 Task: Create a due date automation trigger when advanced on, on the tuesday of the week a card is due add fields with custom field "Resume" set to a number lower than 1 and greater than 10 at 11:00 AM.
Action: Mouse moved to (1058, 82)
Screenshot: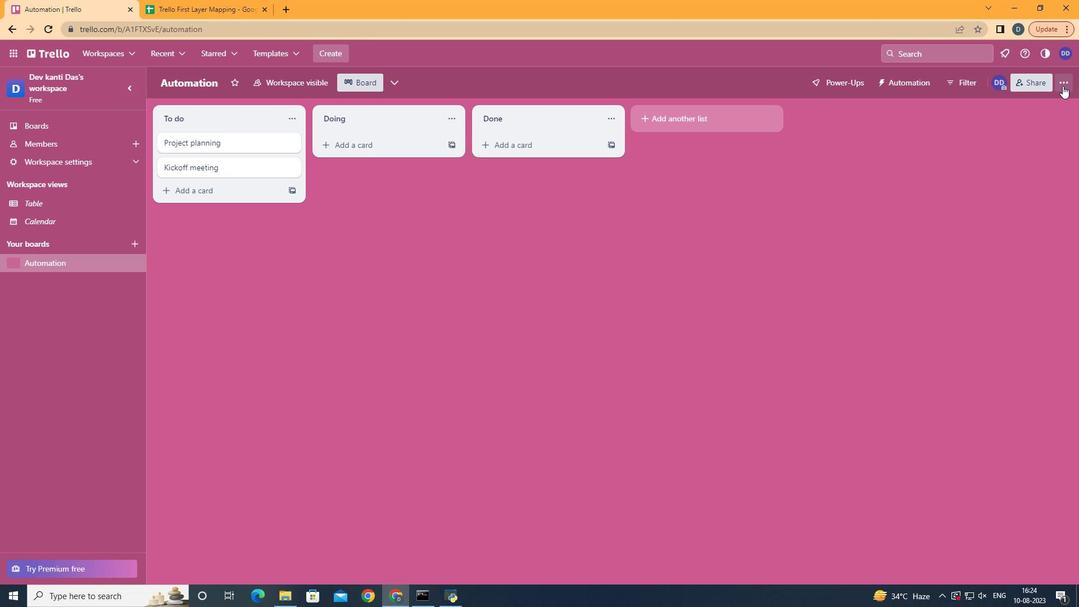 
Action: Mouse pressed left at (1058, 82)
Screenshot: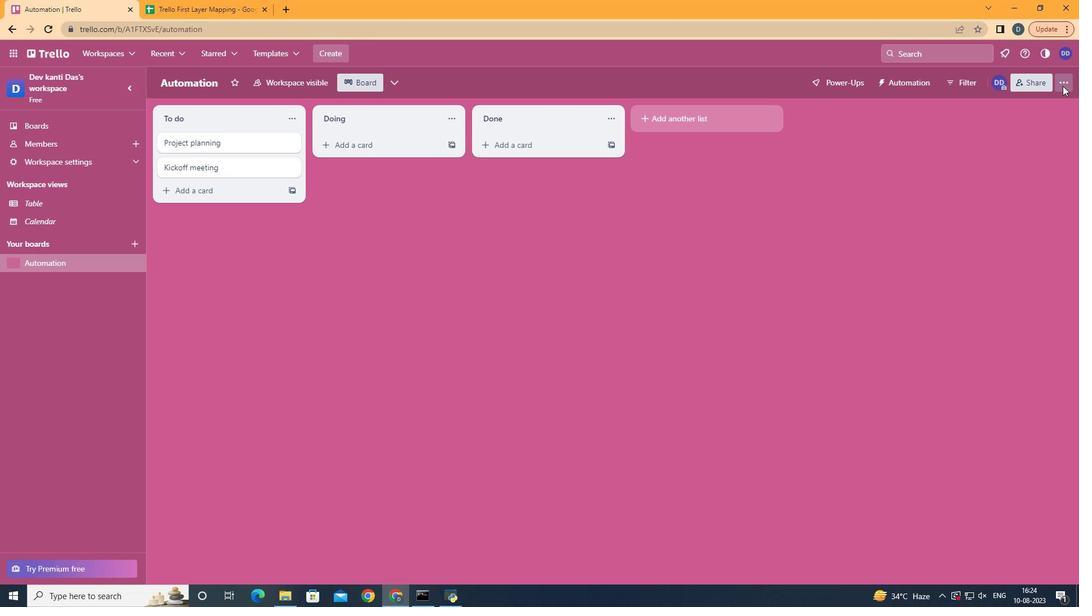 
Action: Mouse moved to (961, 229)
Screenshot: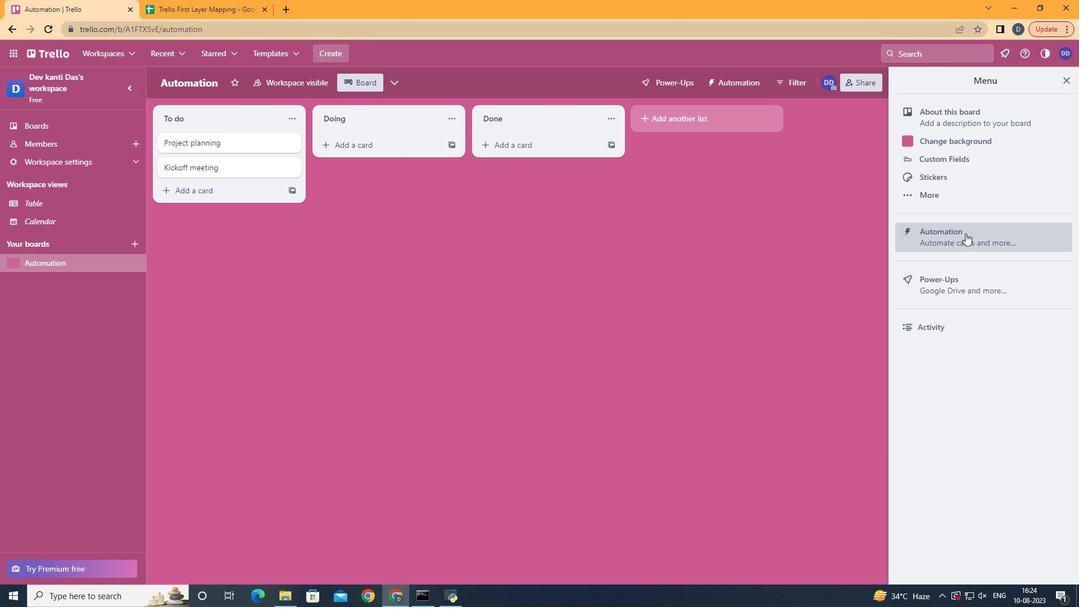 
Action: Mouse pressed left at (961, 229)
Screenshot: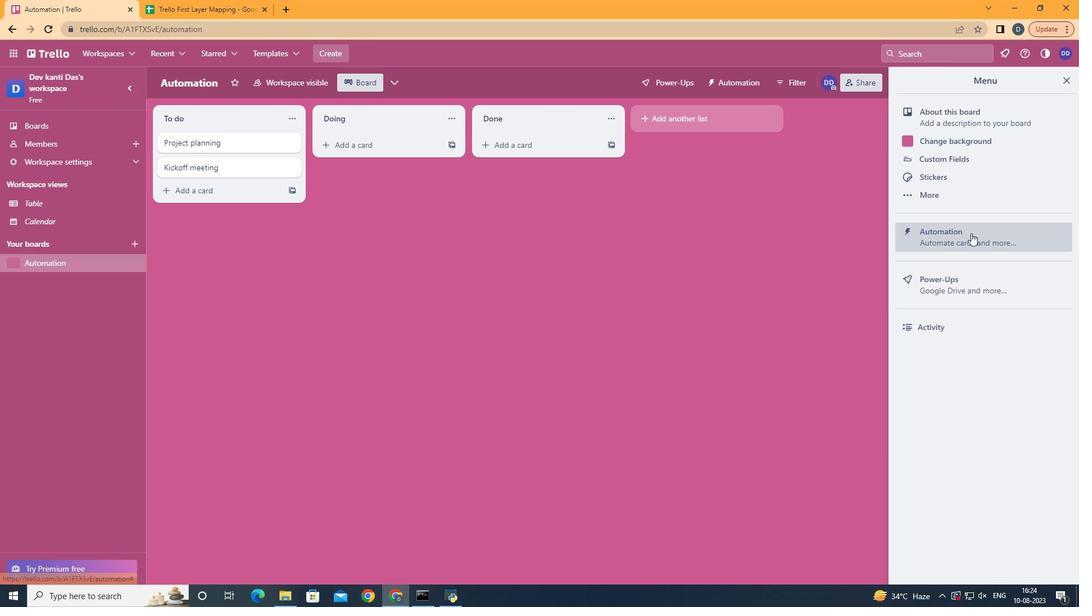 
Action: Mouse moved to (208, 218)
Screenshot: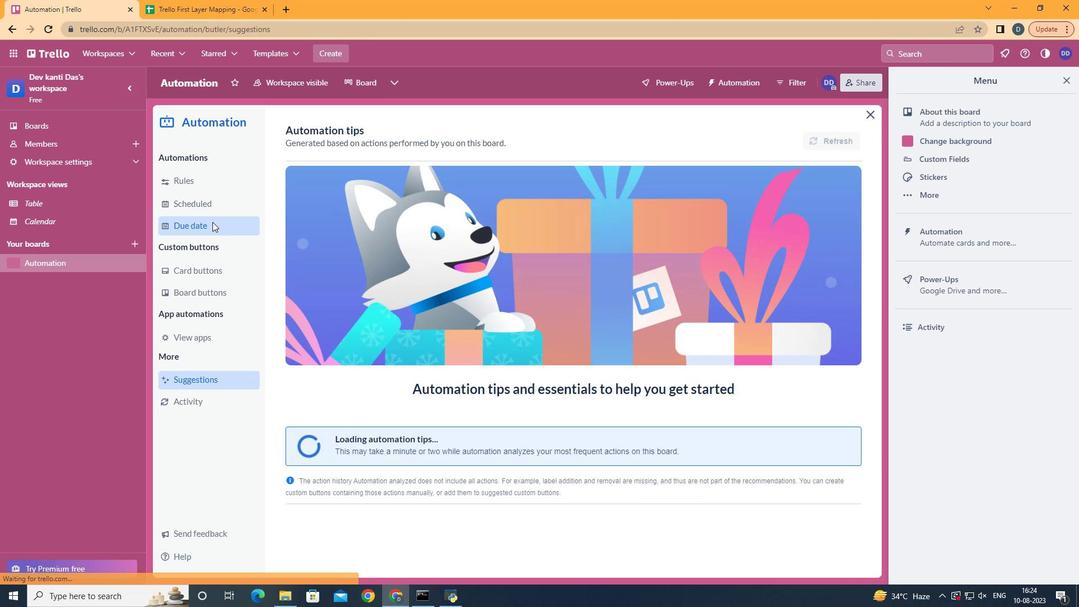 
Action: Mouse pressed left at (208, 218)
Screenshot: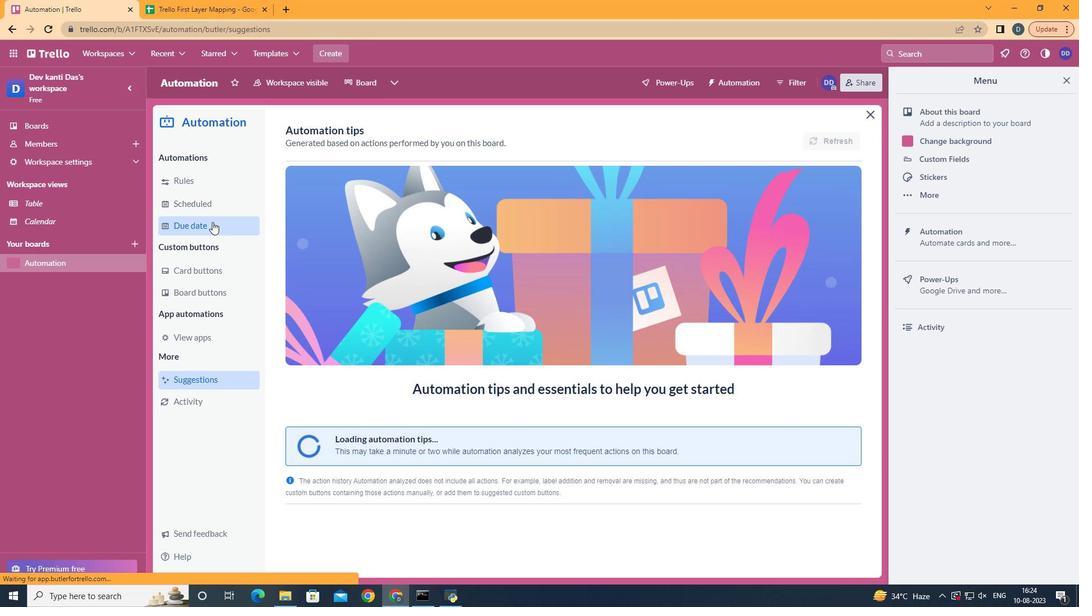 
Action: Mouse moved to (795, 123)
Screenshot: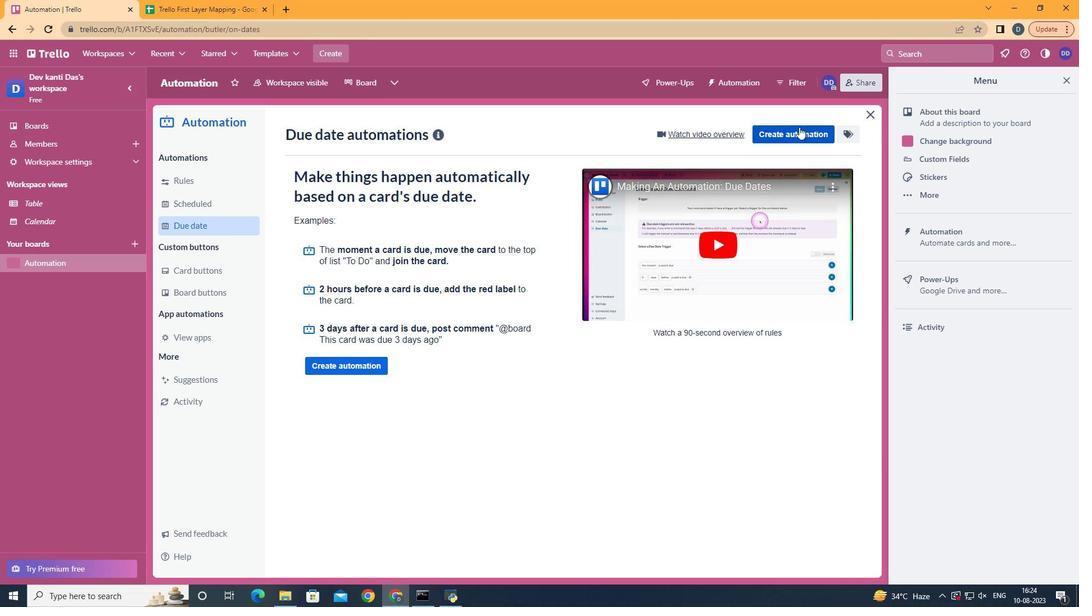 
Action: Mouse pressed left at (795, 123)
Screenshot: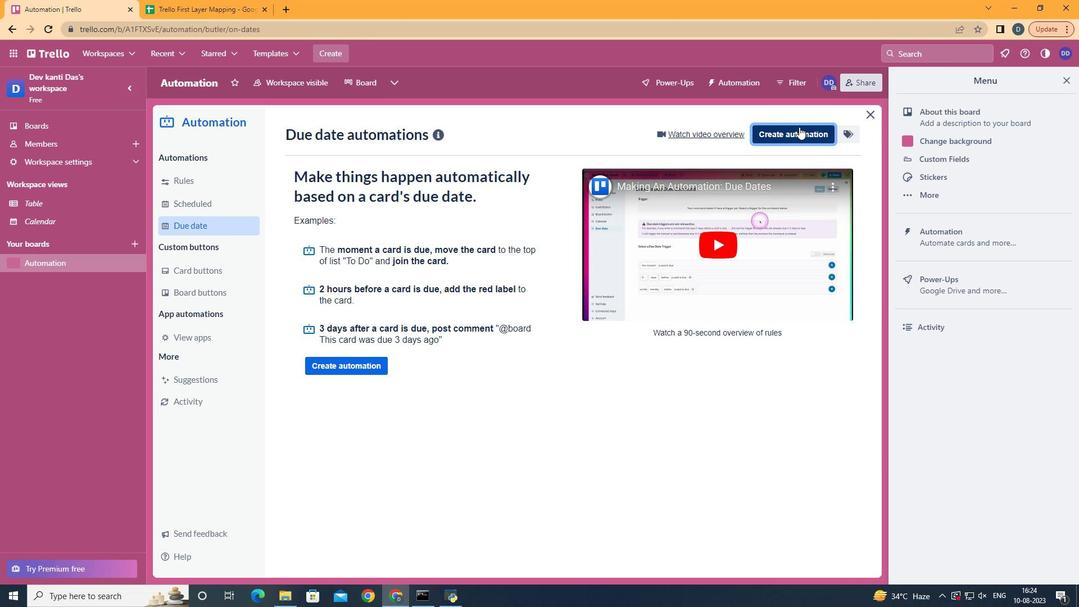 
Action: Mouse moved to (607, 246)
Screenshot: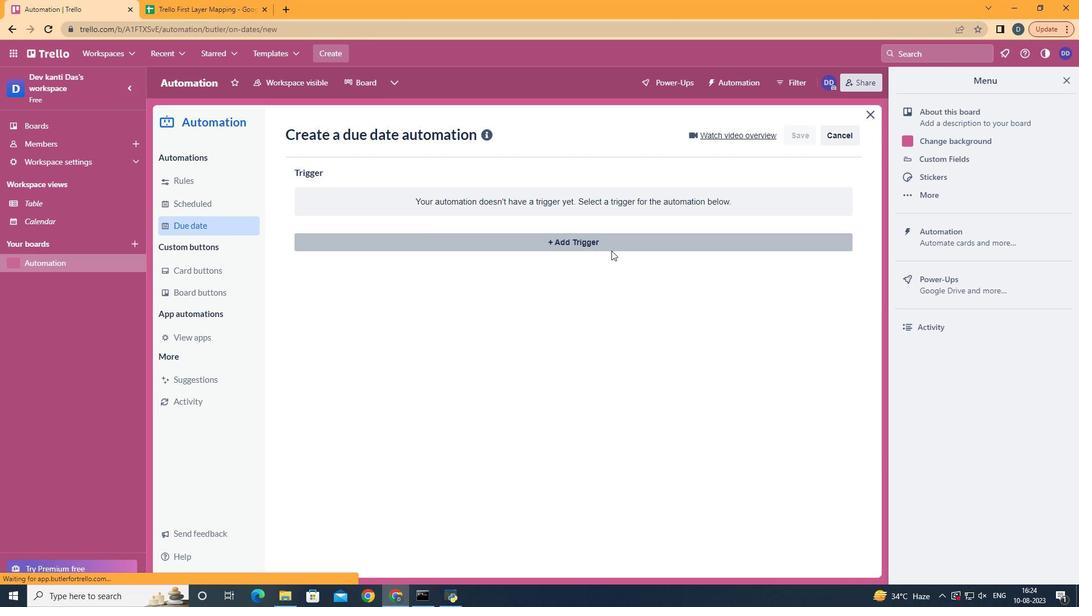 
Action: Mouse pressed left at (607, 246)
Screenshot: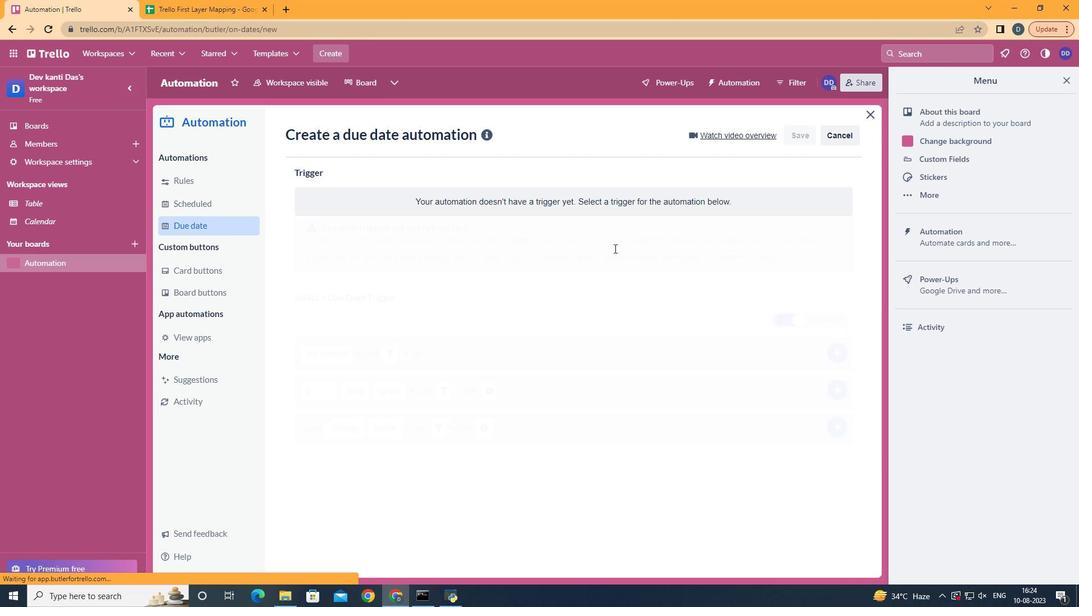 
Action: Mouse moved to (364, 312)
Screenshot: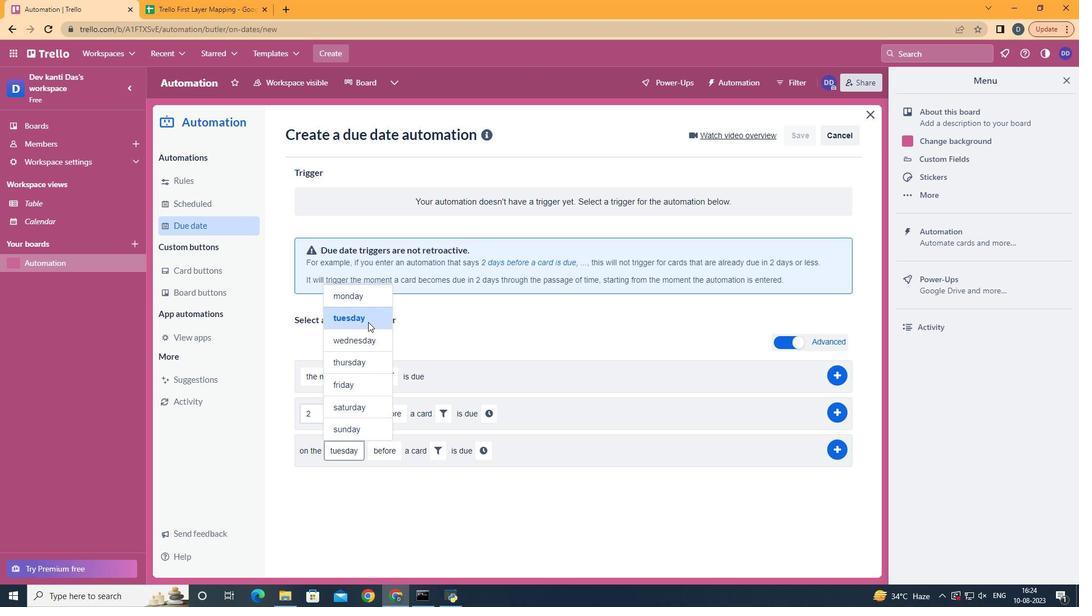 
Action: Mouse pressed left at (364, 312)
Screenshot: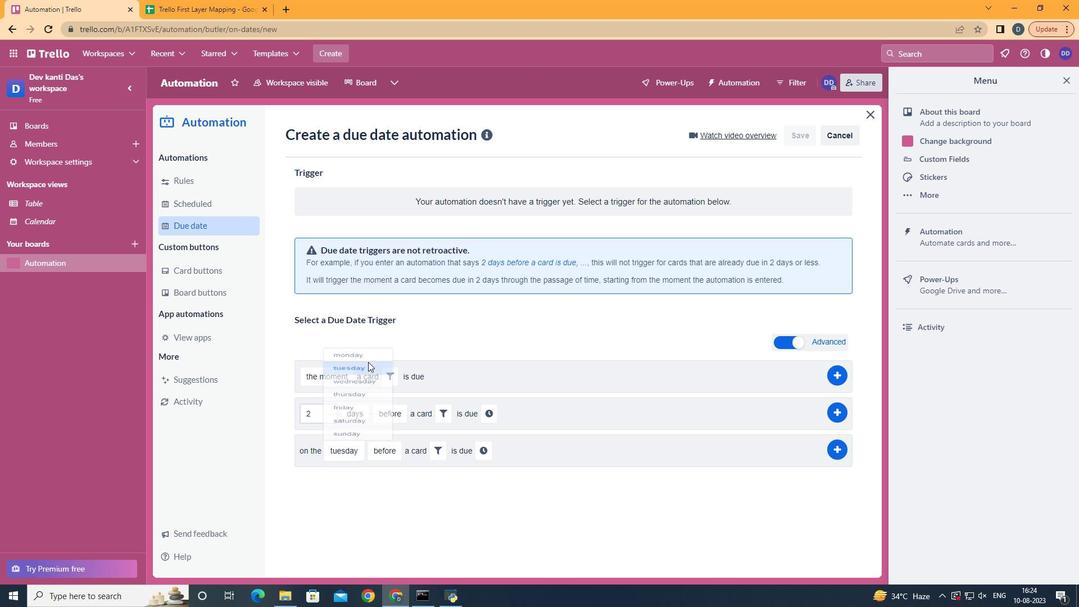 
Action: Mouse moved to (397, 506)
Screenshot: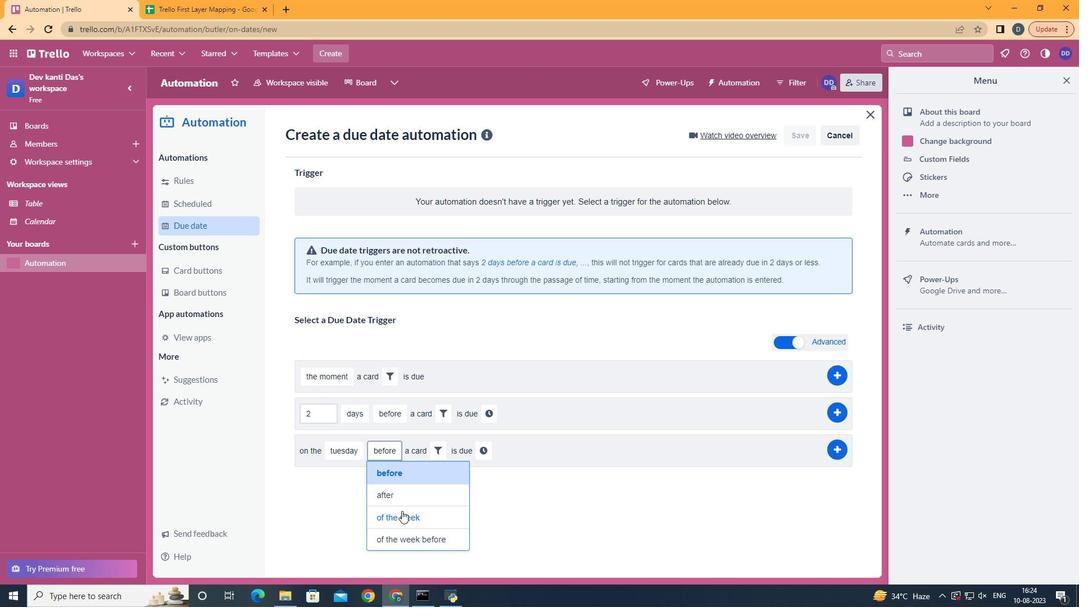 
Action: Mouse pressed left at (397, 506)
Screenshot: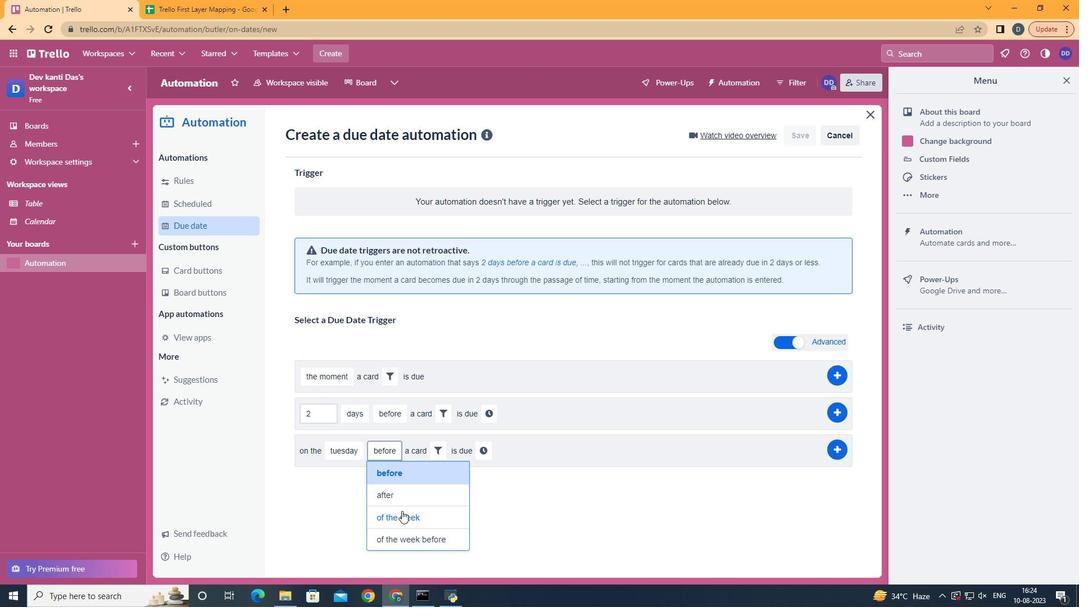 
Action: Mouse moved to (451, 452)
Screenshot: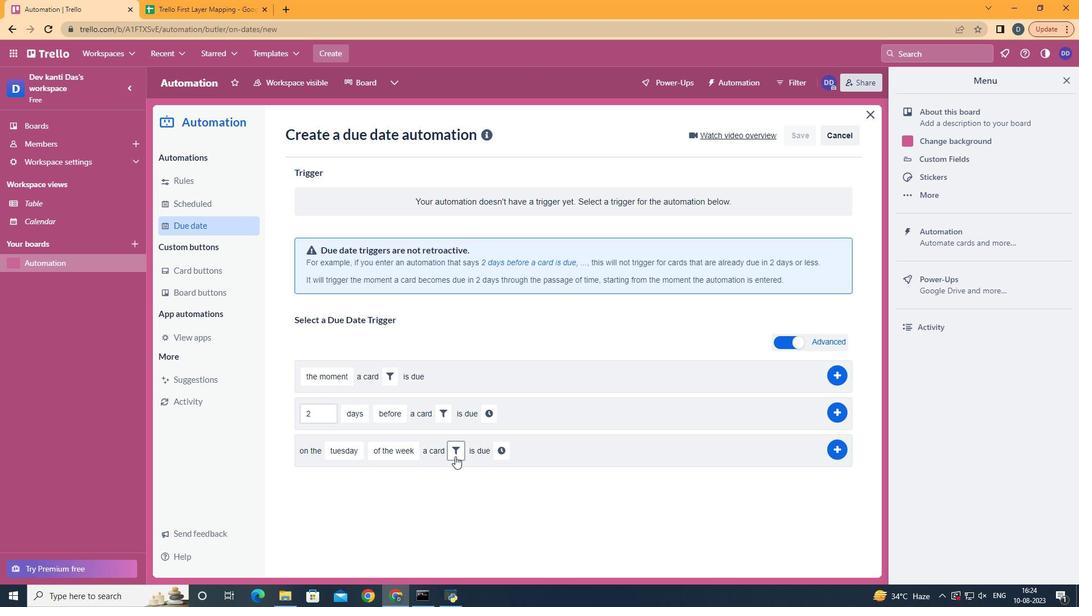 
Action: Mouse pressed left at (451, 452)
Screenshot: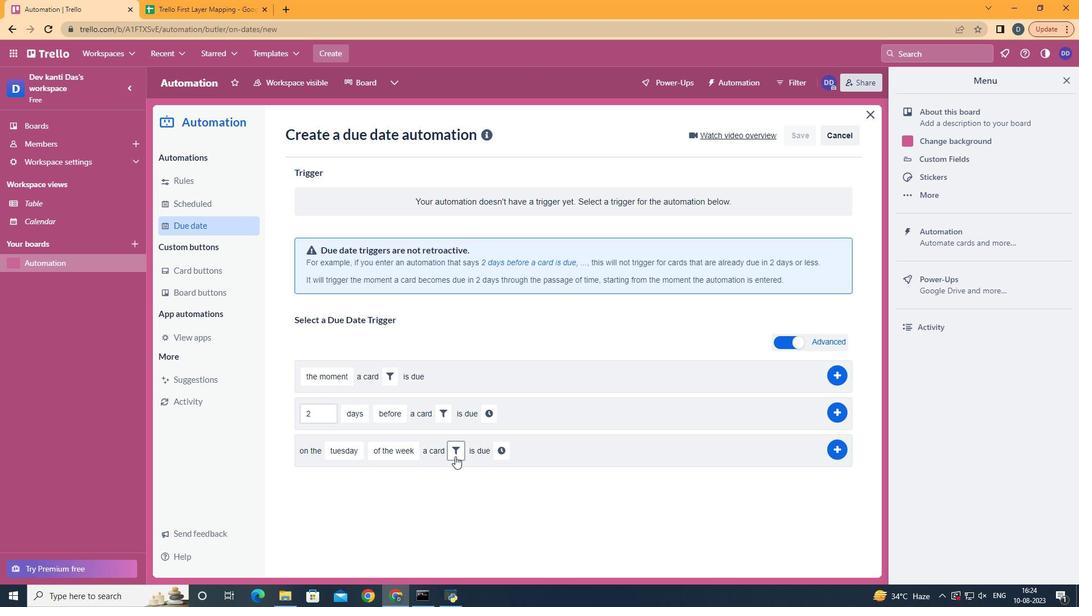 
Action: Mouse moved to (635, 478)
Screenshot: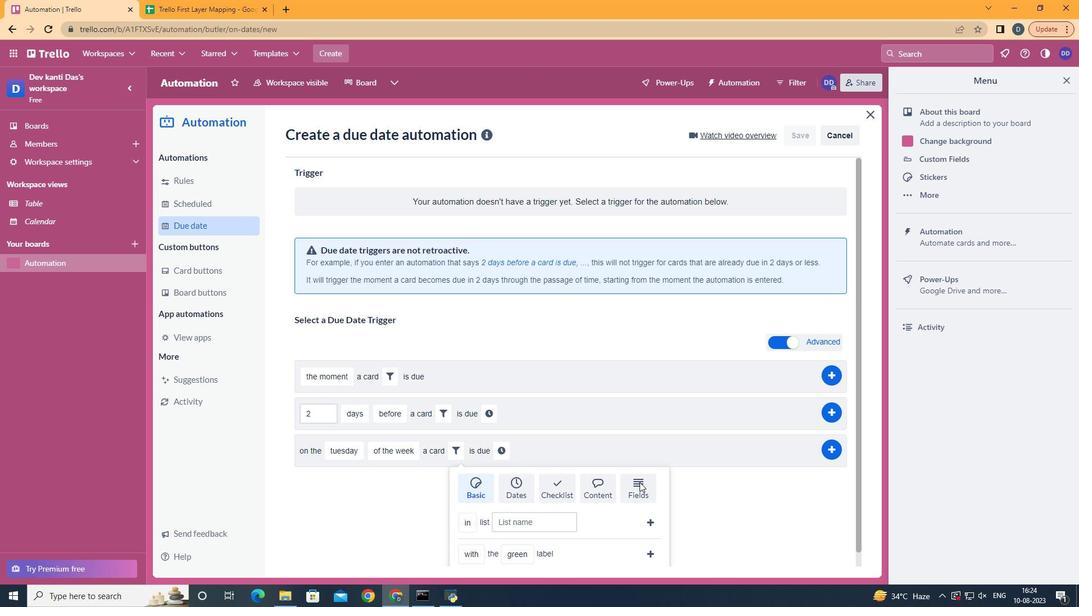 
Action: Mouse pressed left at (635, 478)
Screenshot: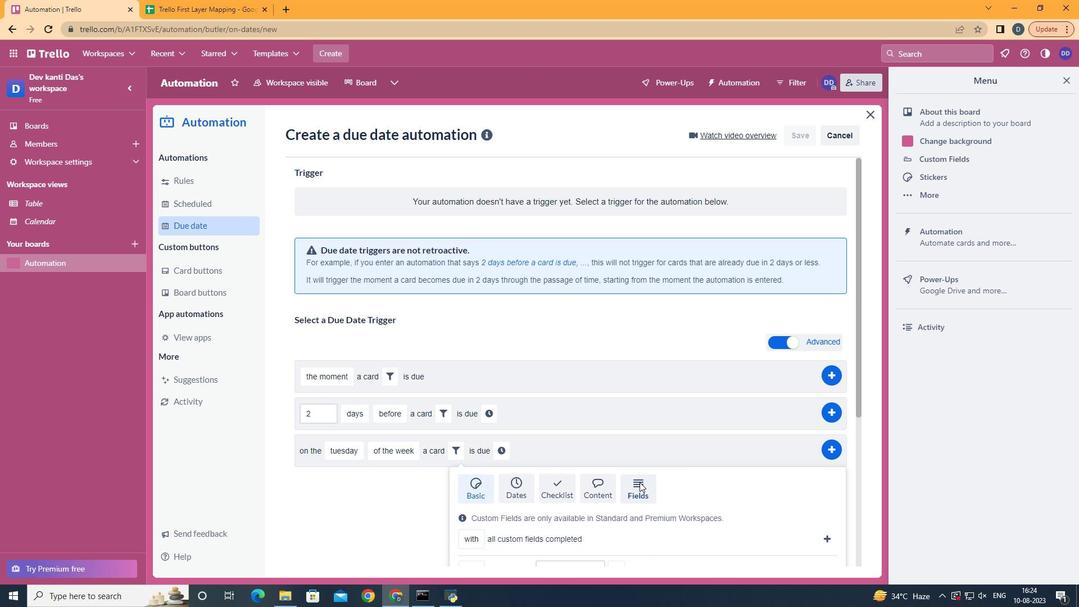 
Action: Mouse scrolled (635, 477) with delta (0, 0)
Screenshot: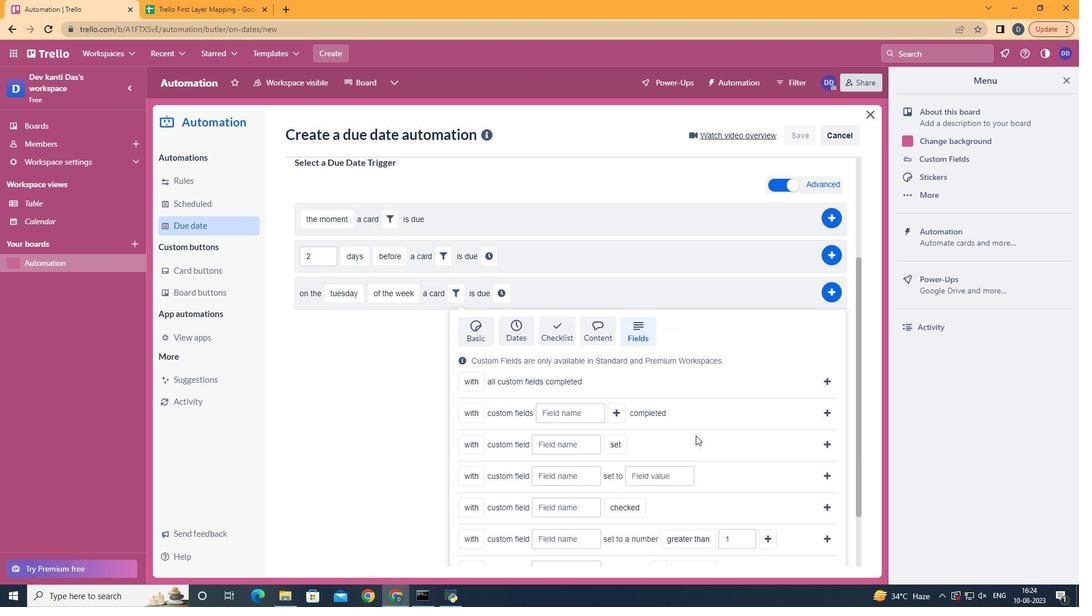
Action: Mouse scrolled (635, 477) with delta (0, 0)
Screenshot: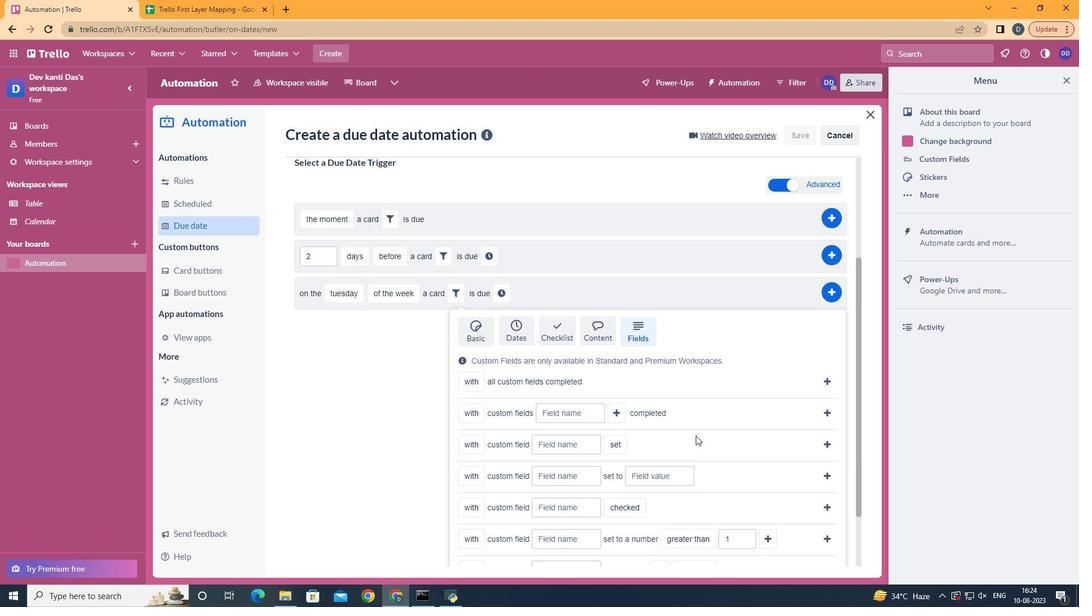 
Action: Mouse scrolled (635, 477) with delta (0, 0)
Screenshot: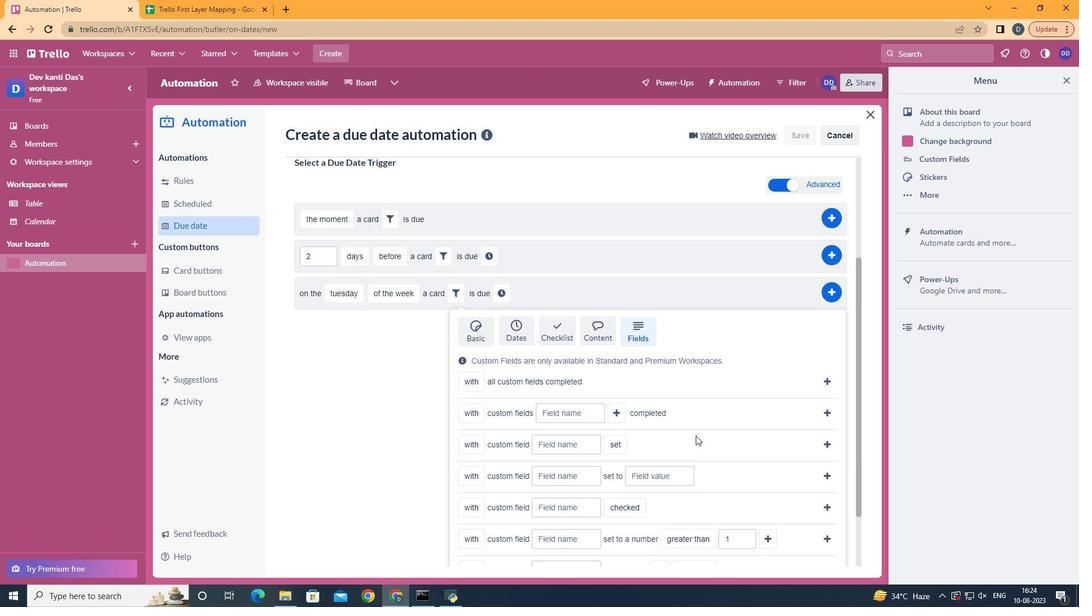 
Action: Mouse scrolled (635, 477) with delta (0, 0)
Screenshot: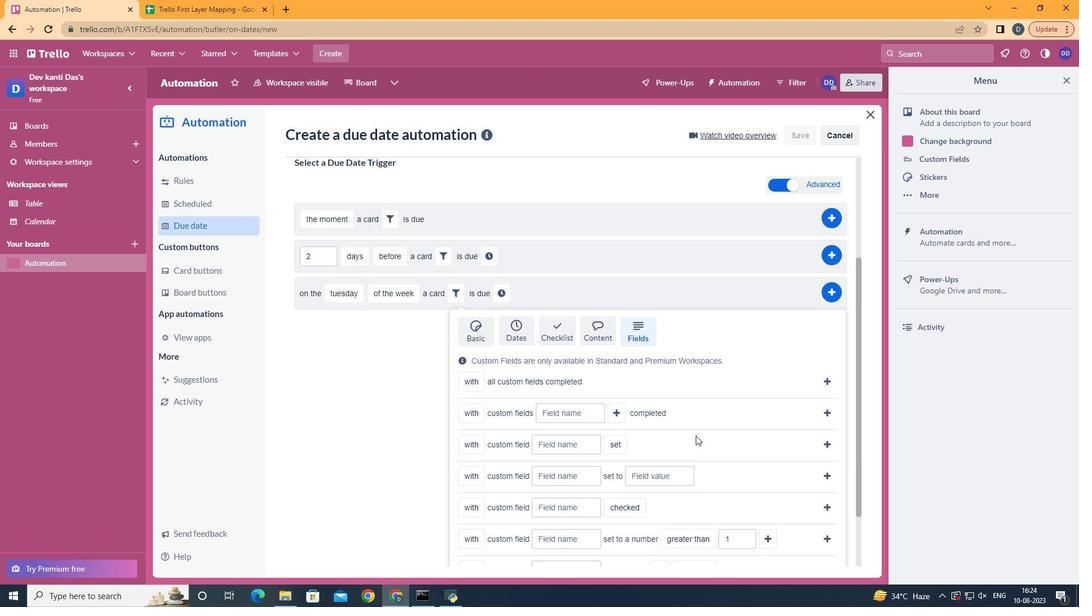 
Action: Mouse scrolled (635, 477) with delta (0, 0)
Screenshot: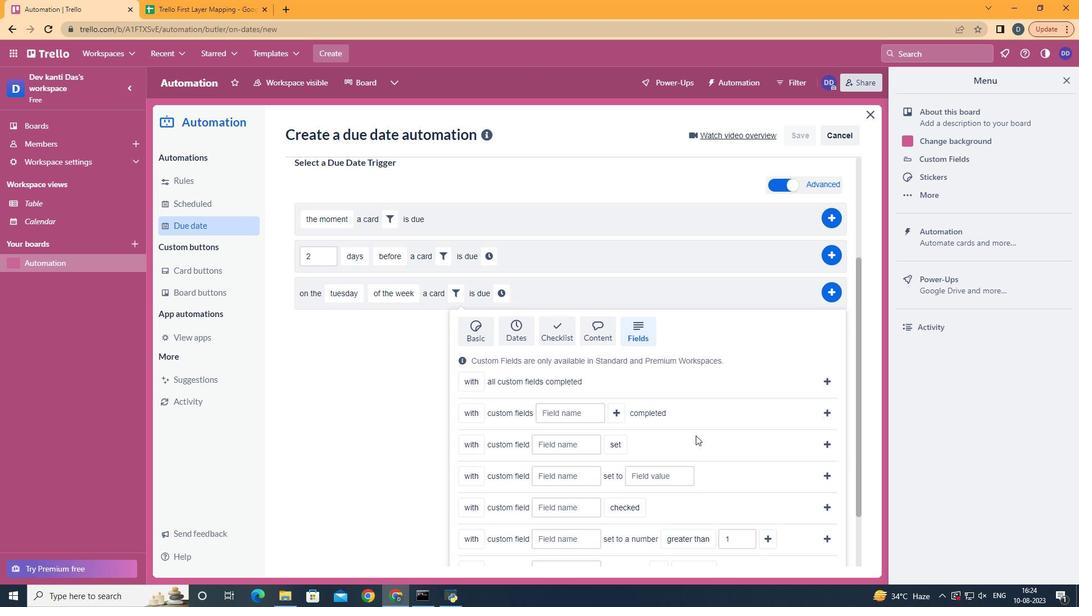 
Action: Mouse moved to (646, 468)
Screenshot: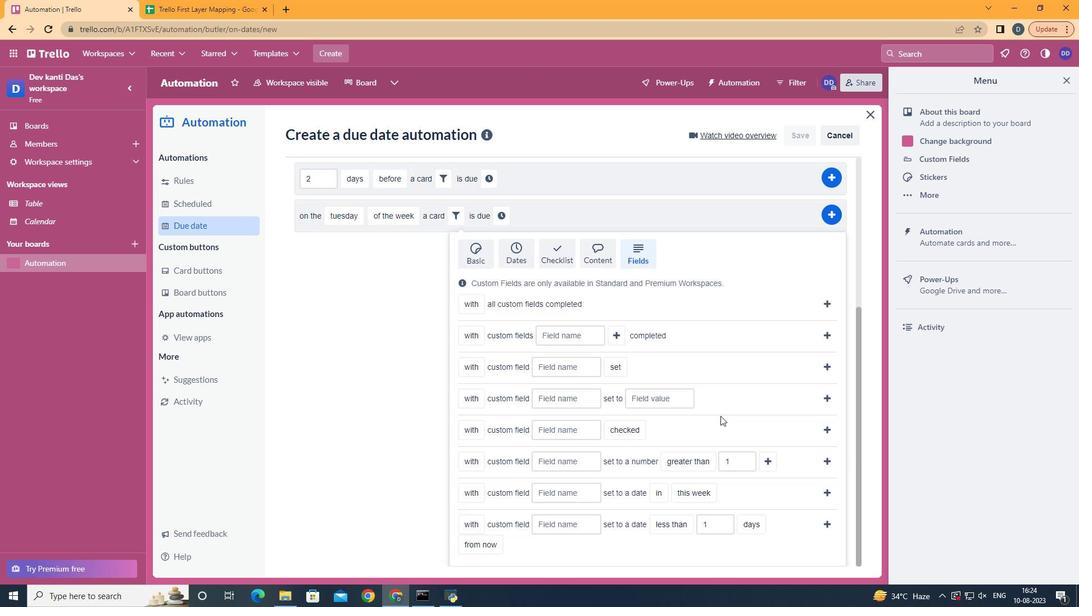 
Action: Mouse scrolled (646, 467) with delta (0, 0)
Screenshot: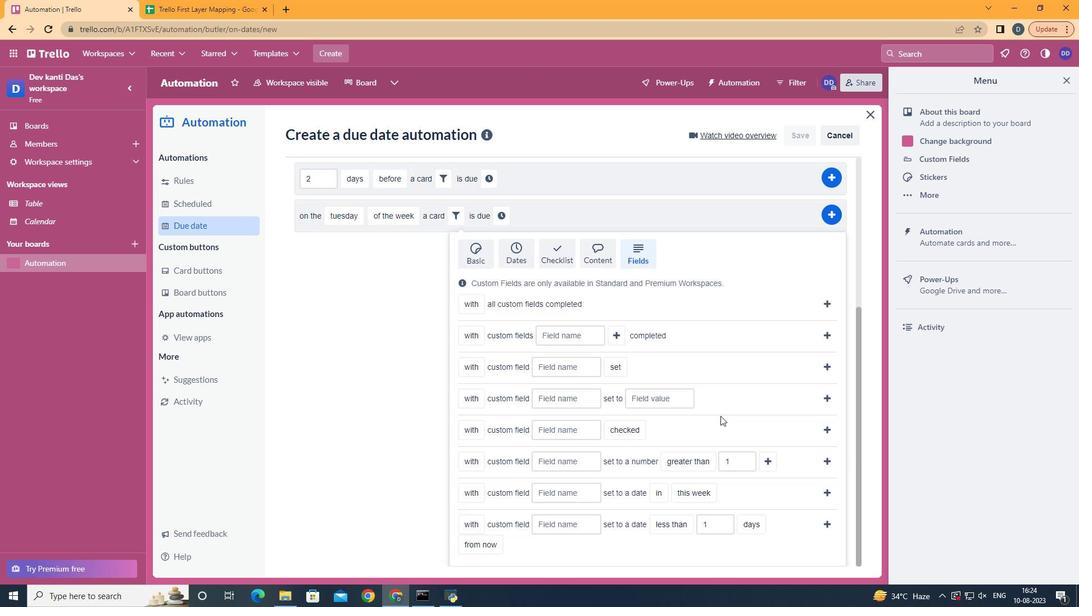 
Action: Mouse moved to (559, 462)
Screenshot: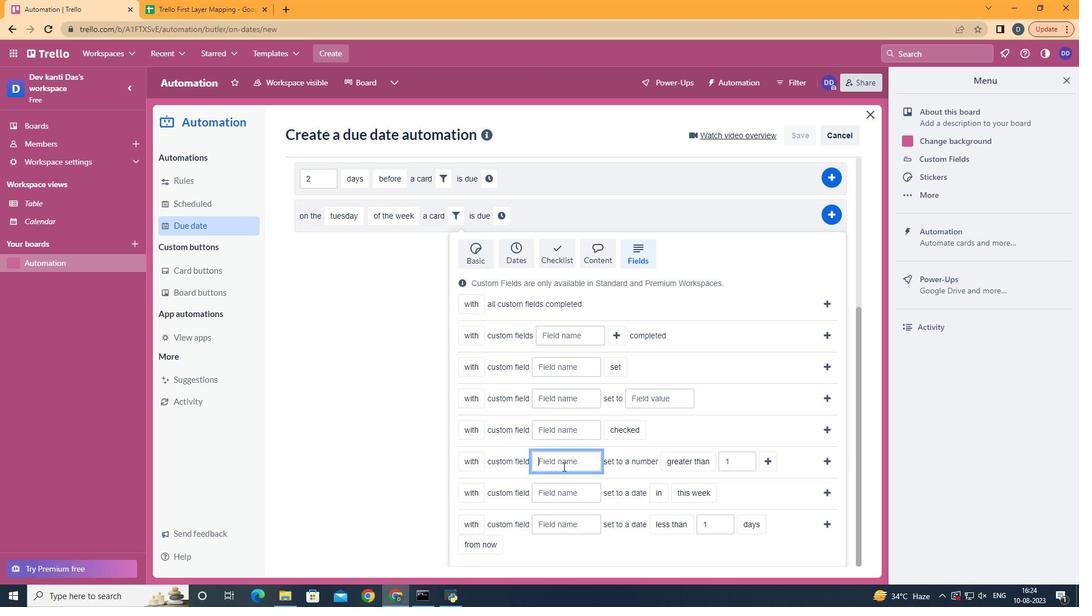
Action: Mouse pressed left at (559, 462)
Screenshot: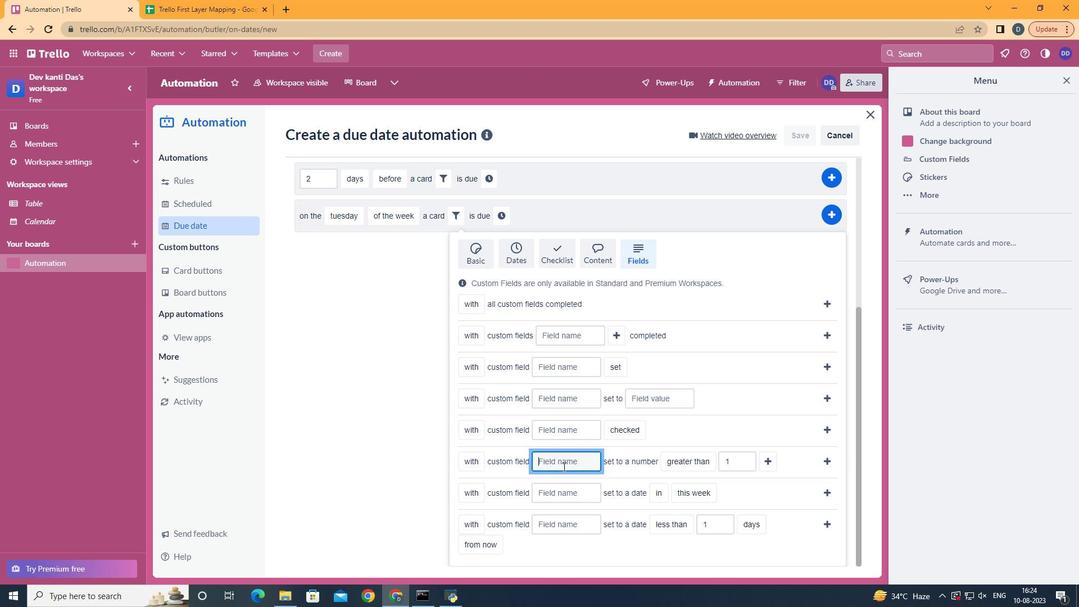 
Action: Key pressed <Key.shift>Resume
Screenshot: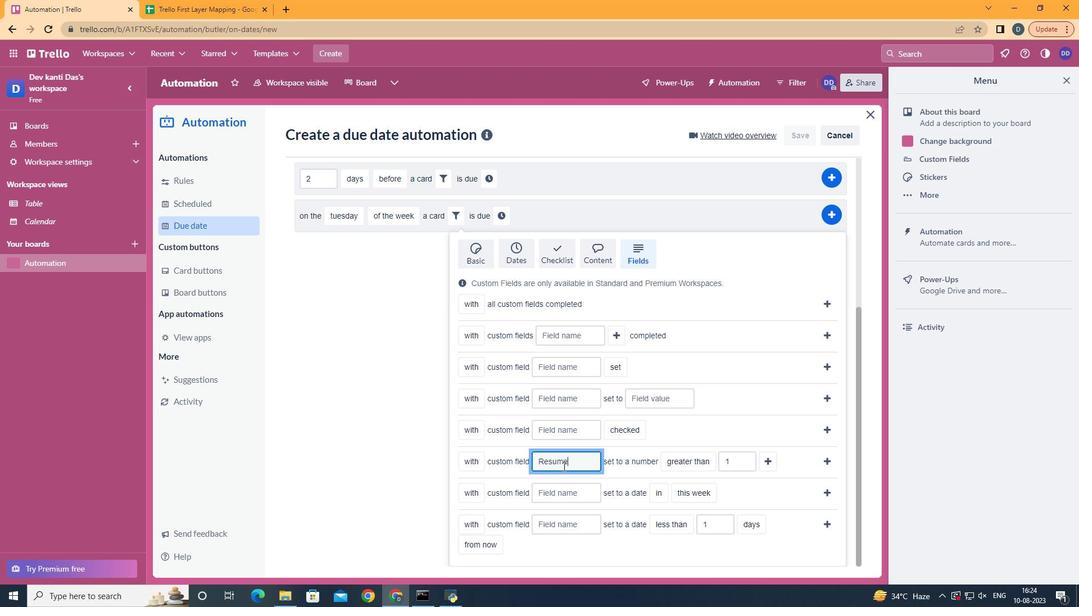
Action: Mouse moved to (699, 523)
Screenshot: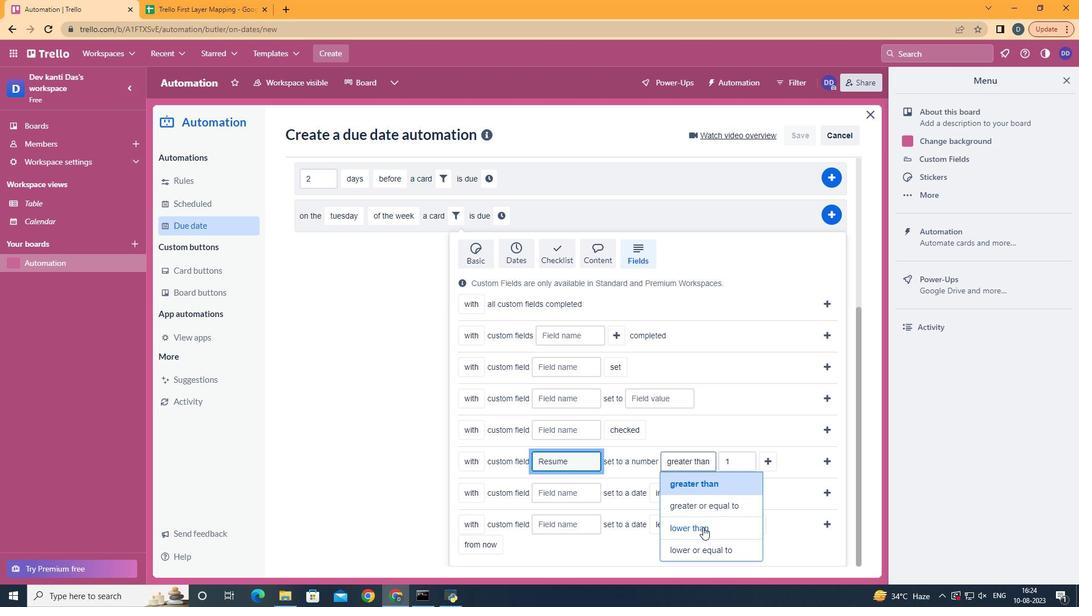 
Action: Mouse pressed left at (699, 523)
Screenshot: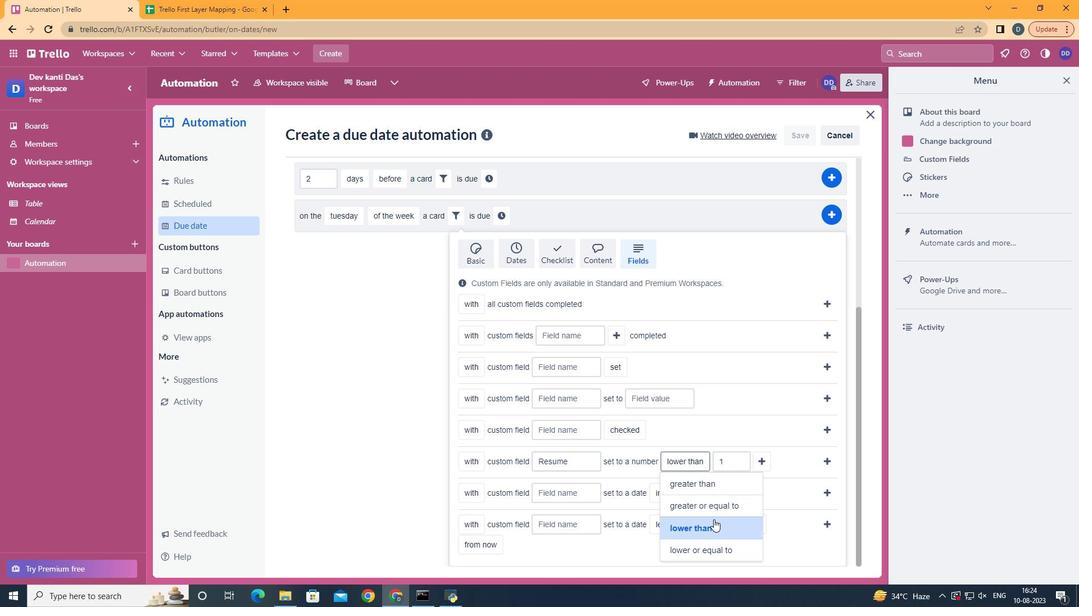 
Action: Mouse moved to (764, 458)
Screenshot: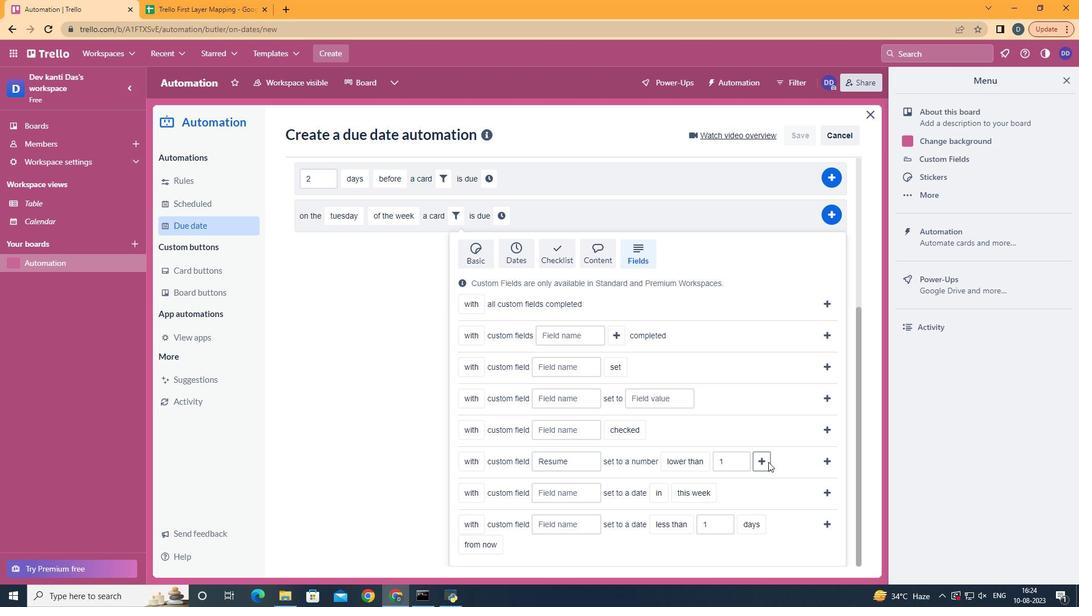 
Action: Mouse pressed left at (764, 458)
Screenshot: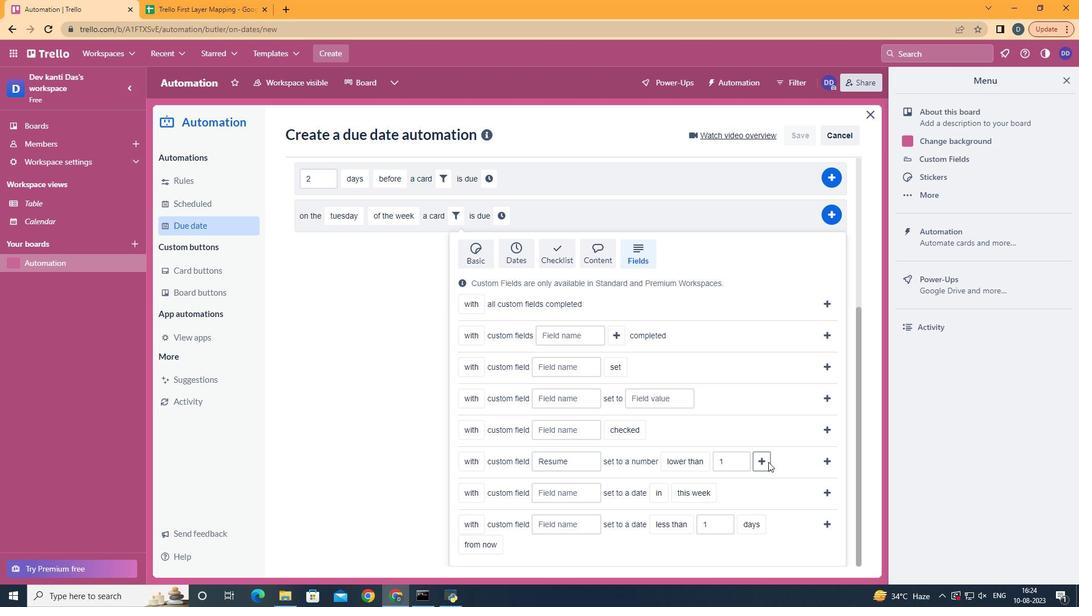 
Action: Mouse moved to (532, 435)
Screenshot: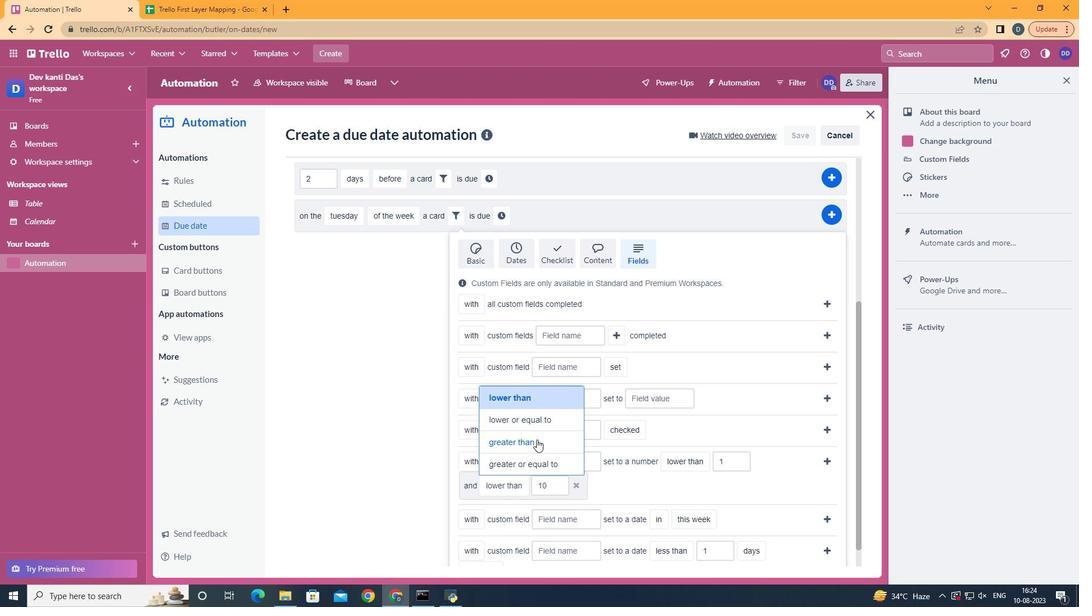 
Action: Mouse pressed left at (532, 435)
Screenshot: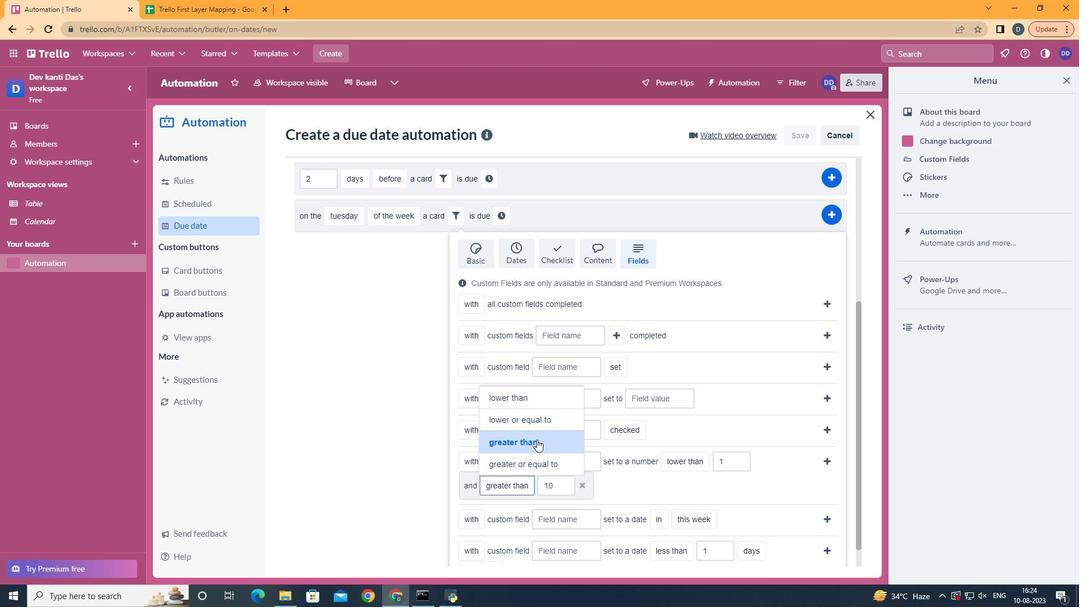 
Action: Mouse moved to (828, 453)
Screenshot: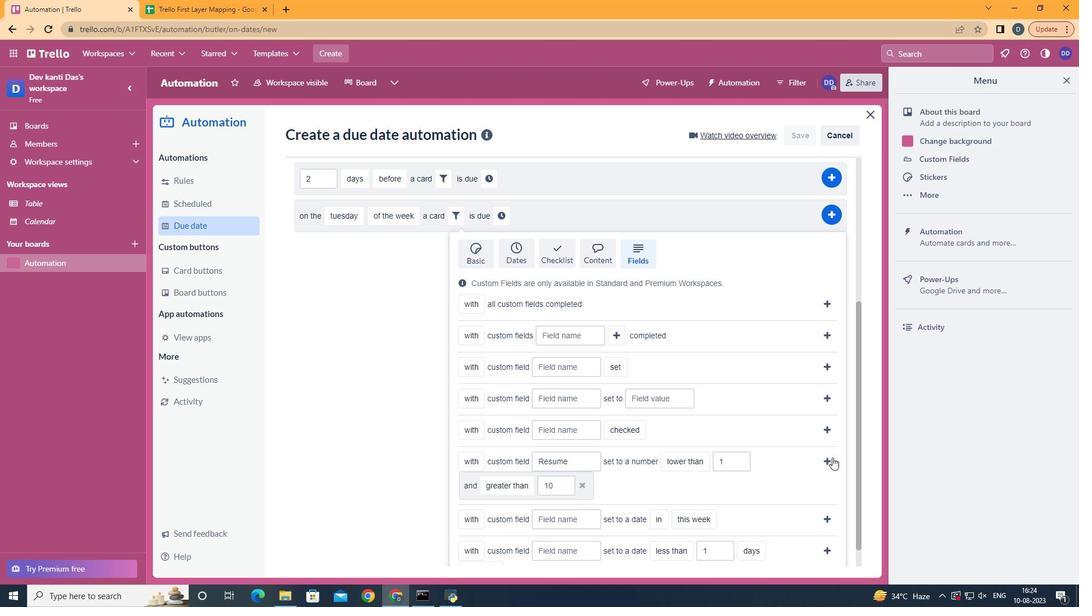 
Action: Mouse pressed left at (828, 453)
Screenshot: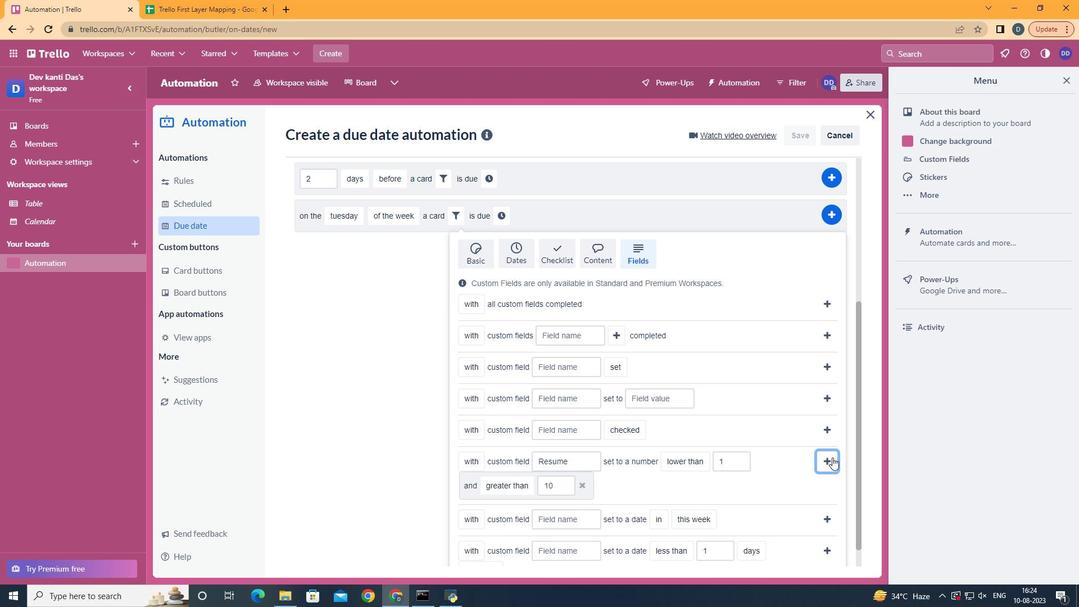 
Action: Mouse moved to (793, 446)
Screenshot: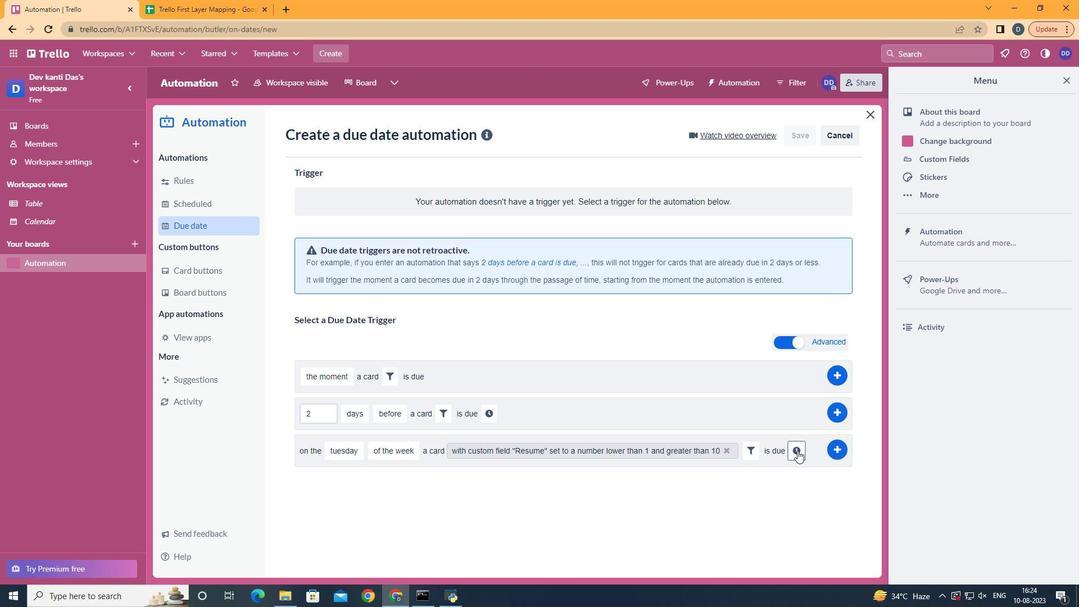 
Action: Mouse pressed left at (793, 446)
Screenshot: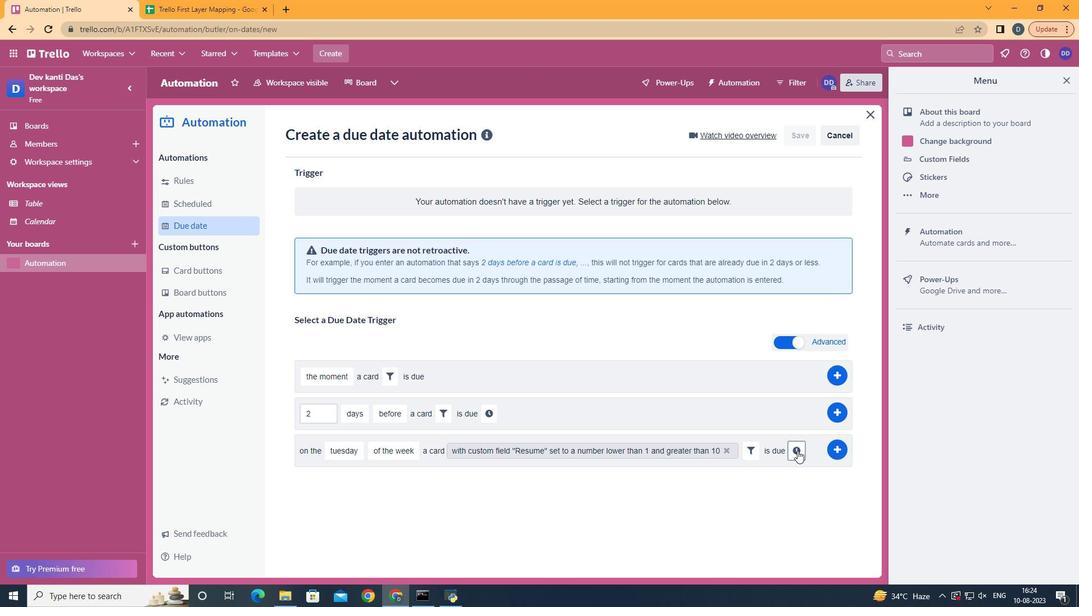
Action: Mouse moved to (329, 467)
Screenshot: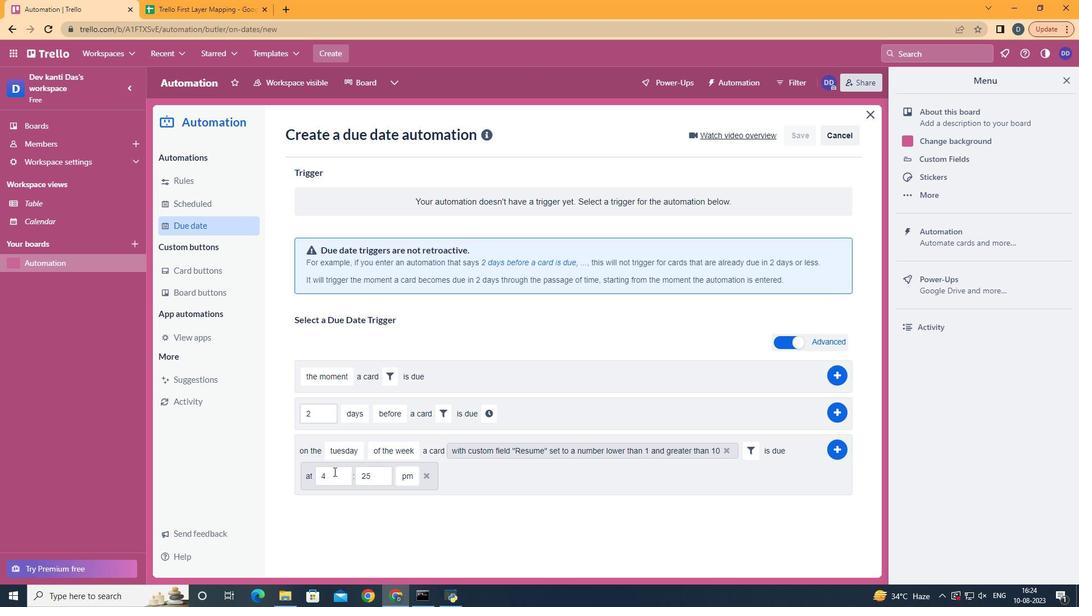 
Action: Mouse pressed left at (329, 467)
Screenshot: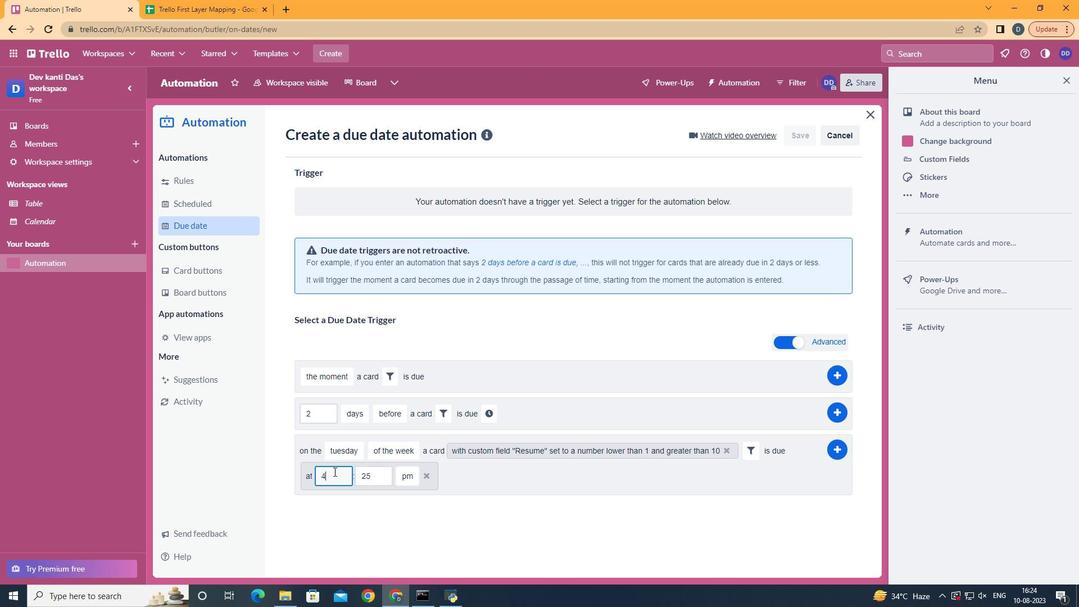 
Action: Key pressed <Key.backspace>11
Screenshot: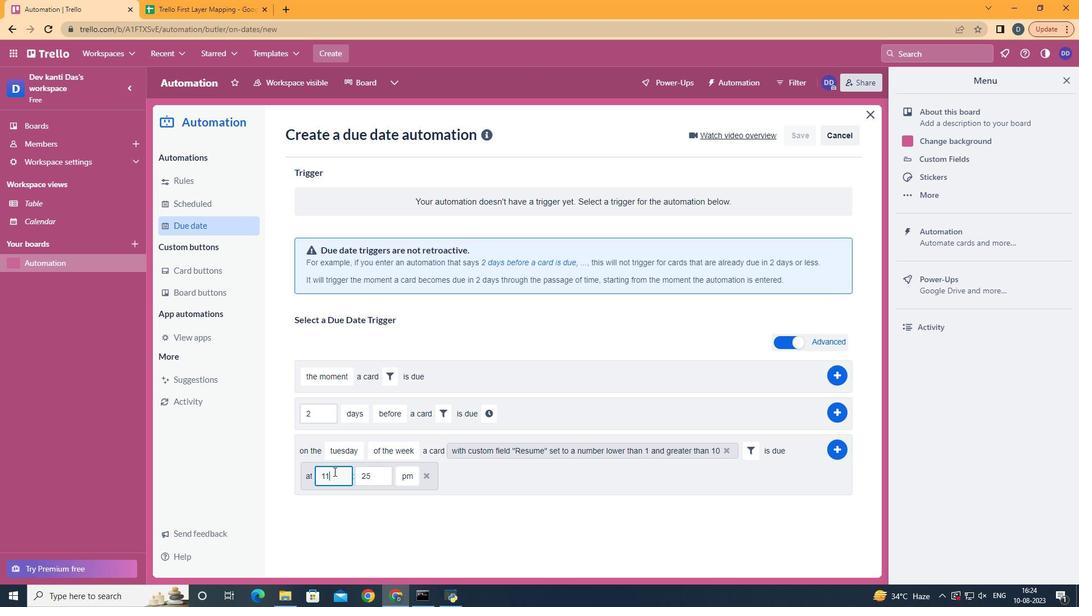 
Action: Mouse moved to (373, 471)
Screenshot: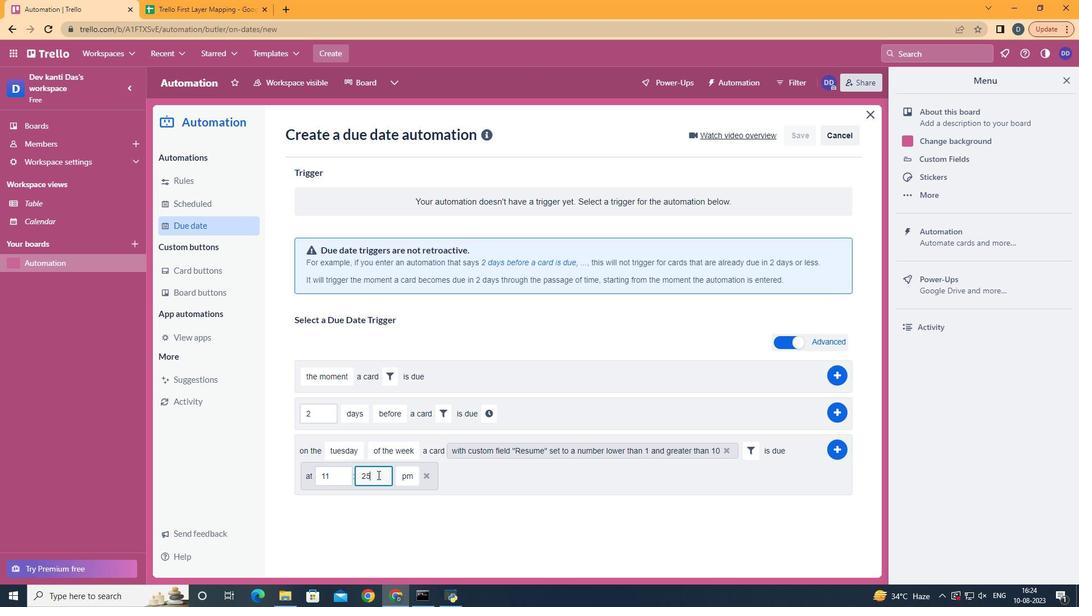 
Action: Mouse pressed left at (373, 471)
Screenshot: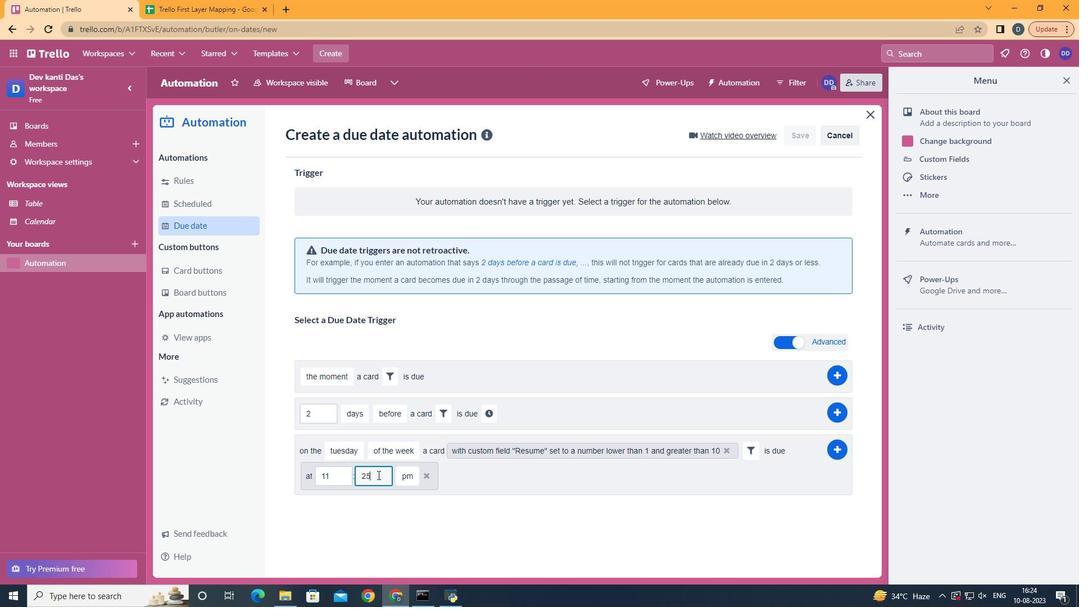 
Action: Key pressed <Key.backspace>
Screenshot: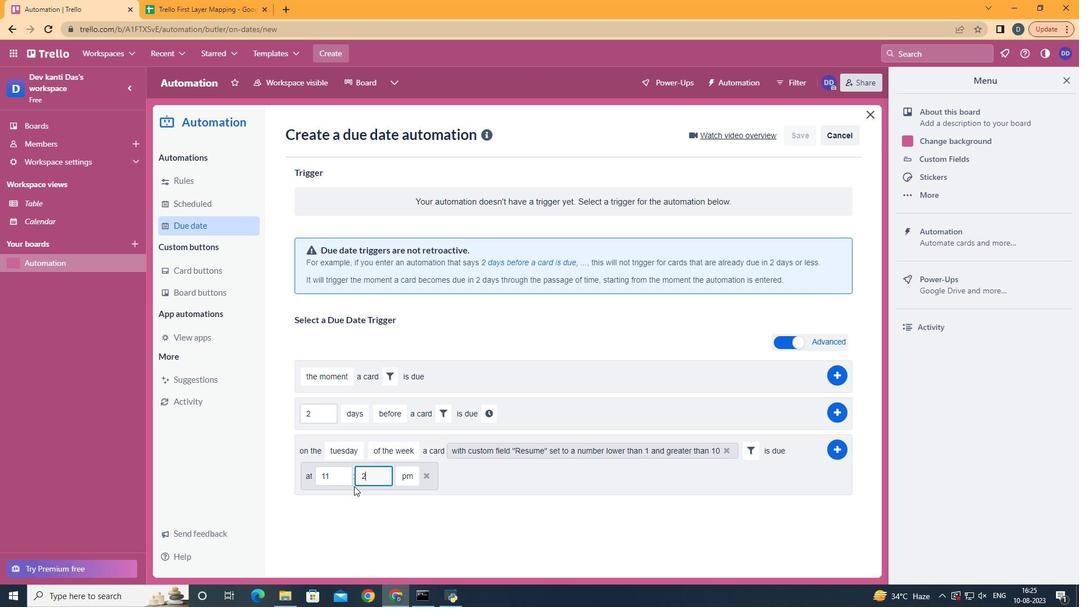 
Action: Mouse moved to (349, 482)
Screenshot: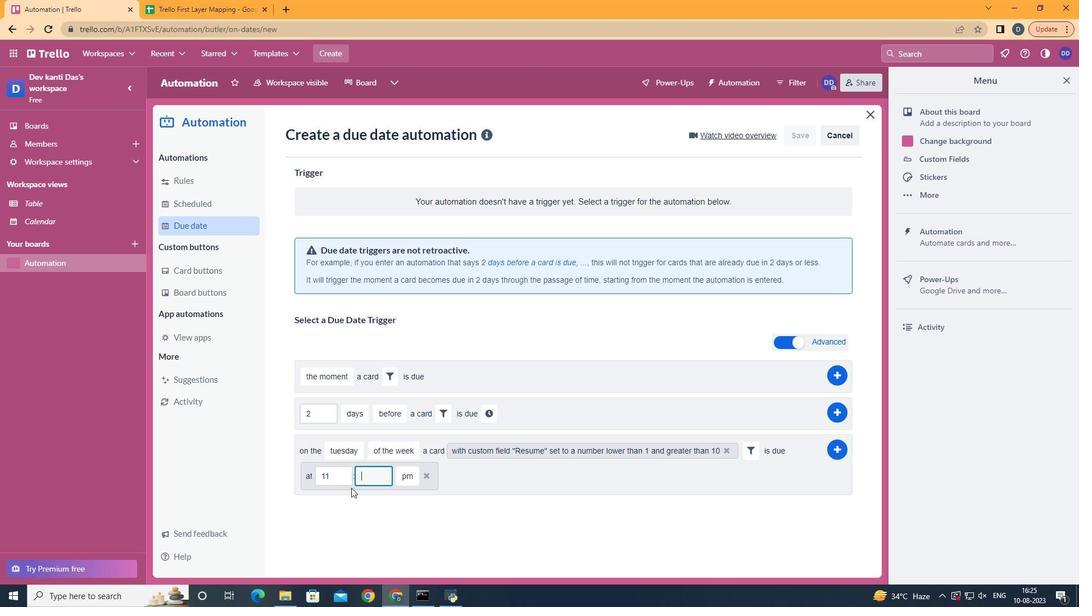 
Action: Key pressed <Key.backspace>
Screenshot: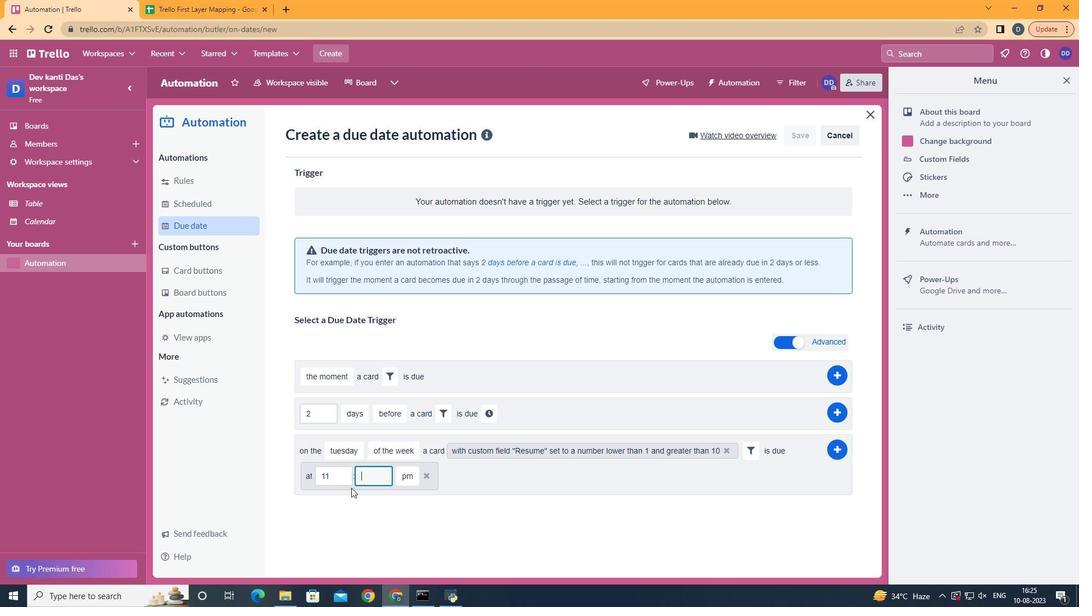 
Action: Mouse moved to (347, 483)
Screenshot: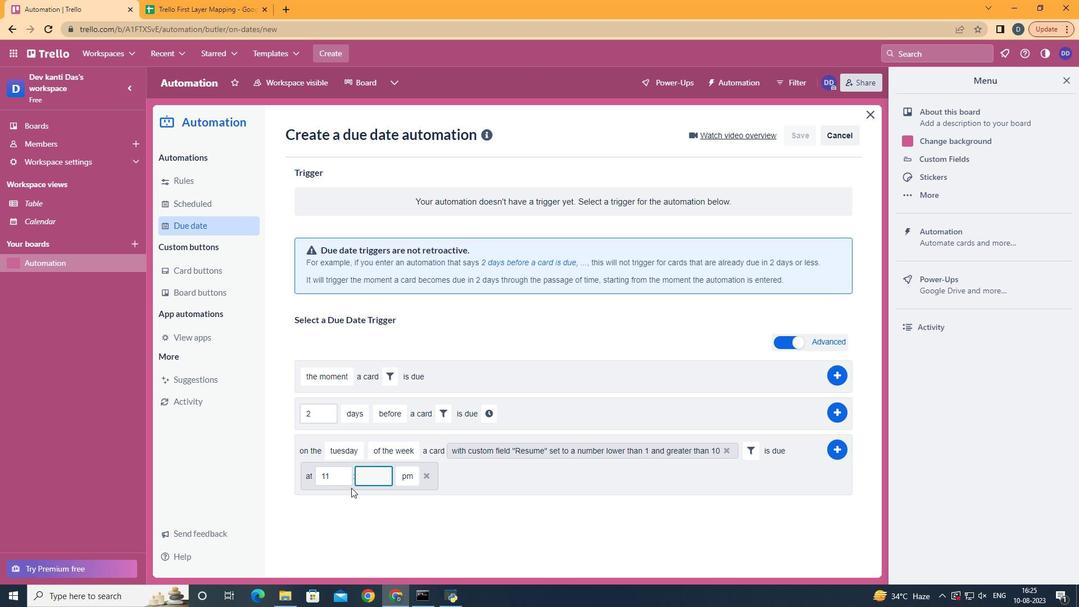 
Action: Key pressed 00
Screenshot: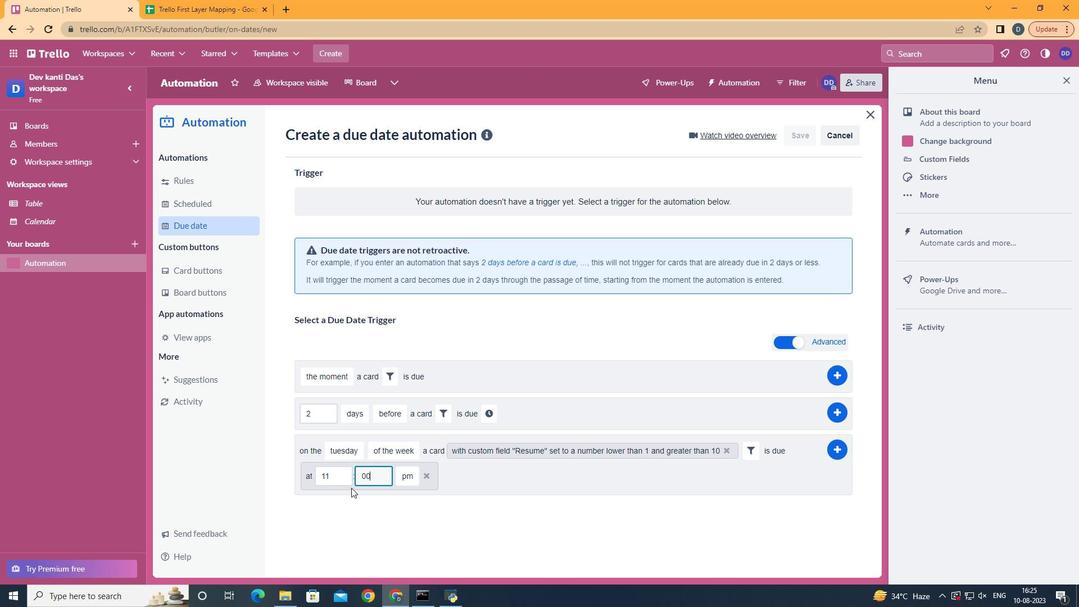 
Action: Mouse moved to (413, 494)
Screenshot: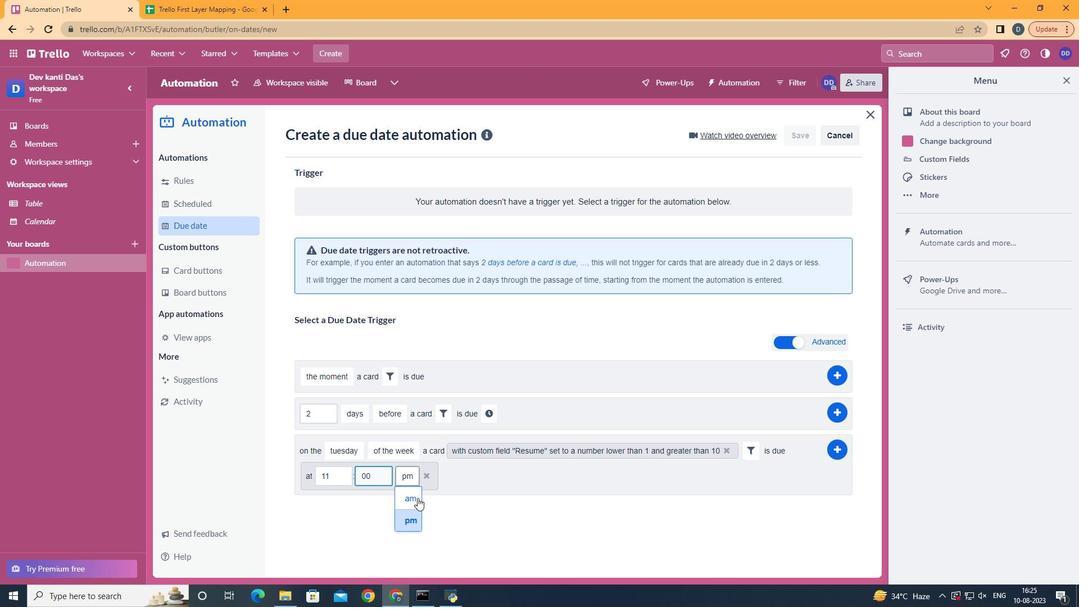 
Action: Mouse pressed left at (413, 494)
Screenshot: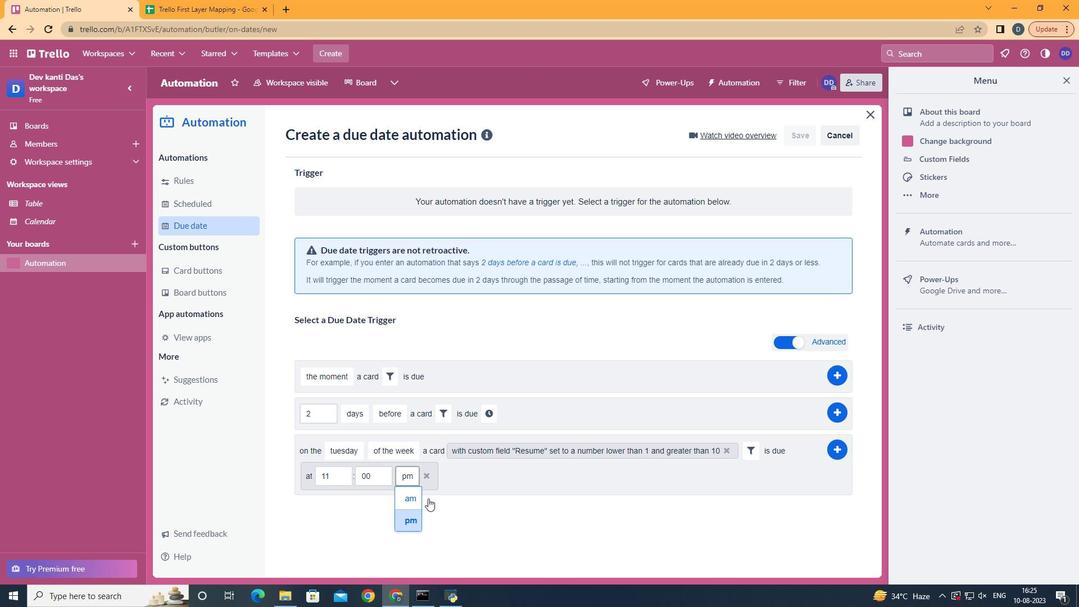 
Action: Mouse moved to (831, 449)
Screenshot: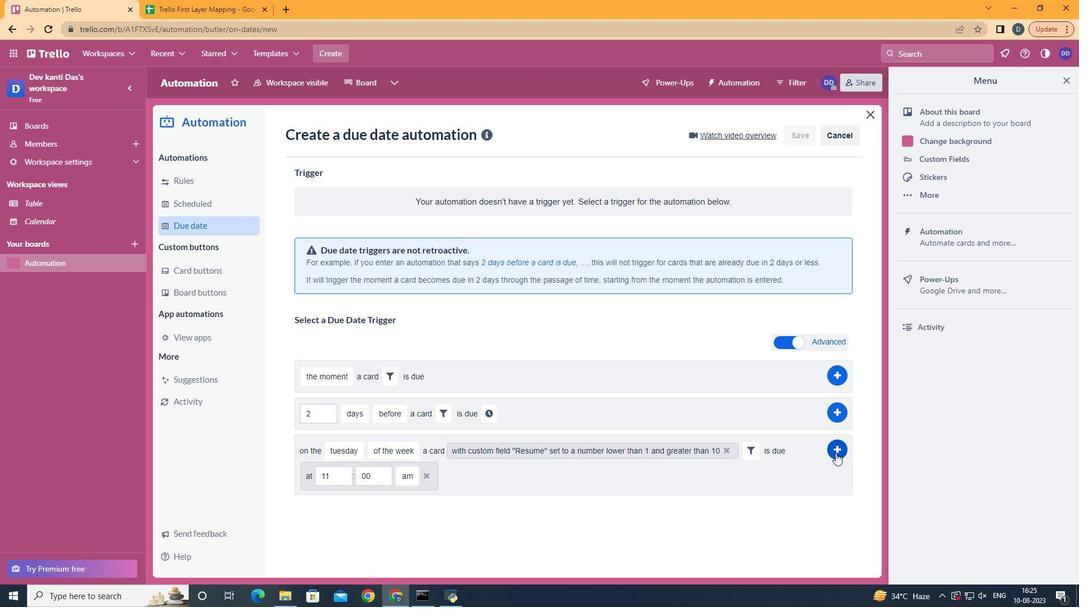 
Action: Mouse pressed left at (831, 449)
Screenshot: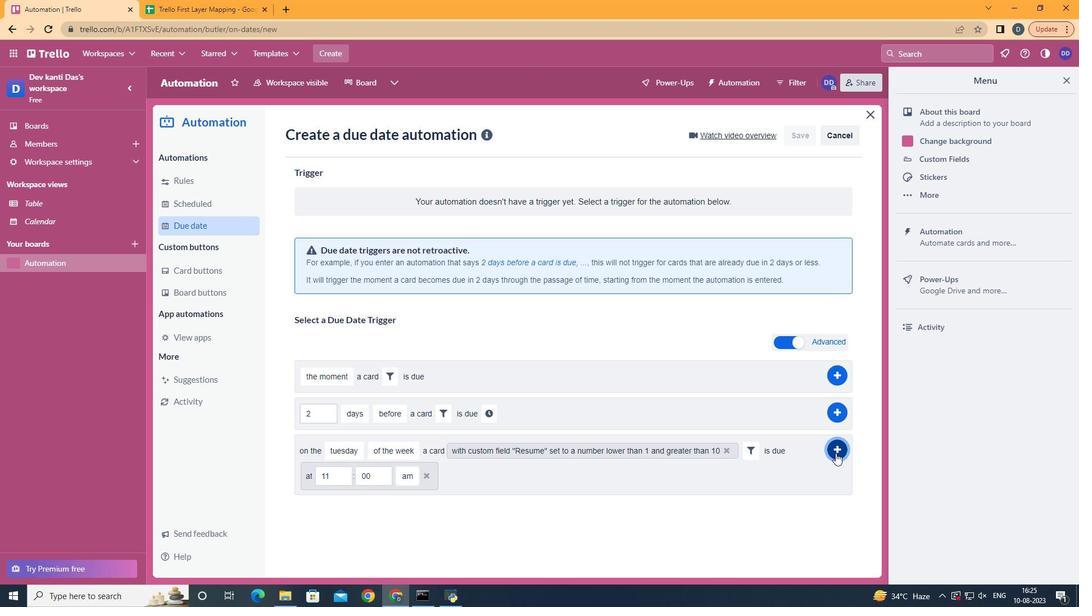 
